 Task: Look for products in the category "Mozzarella" that are on sale.
Action: Mouse moved to (722, 264)
Screenshot: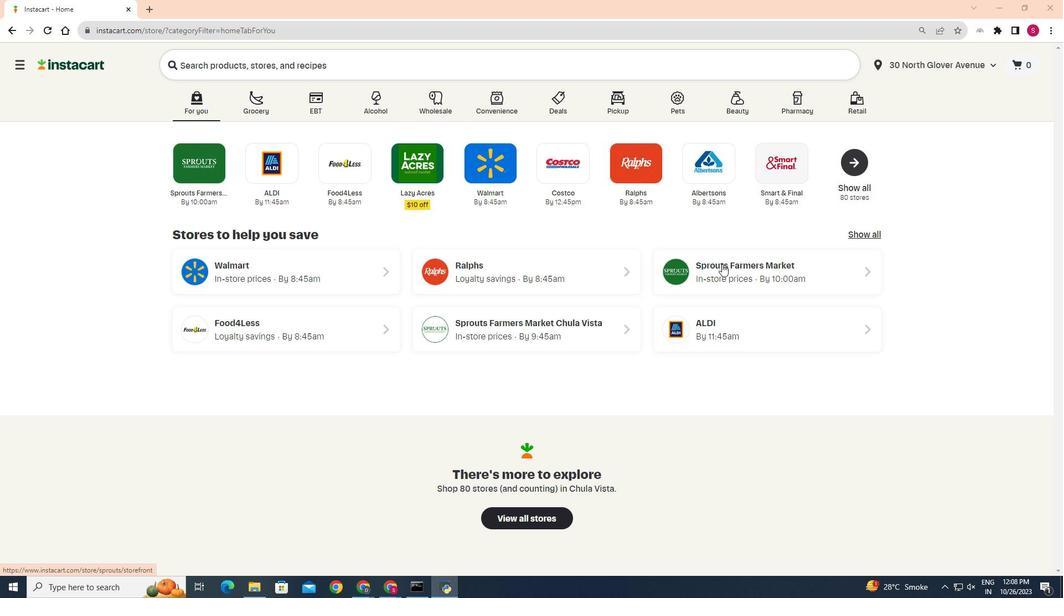 
Action: Mouse pressed left at (722, 264)
Screenshot: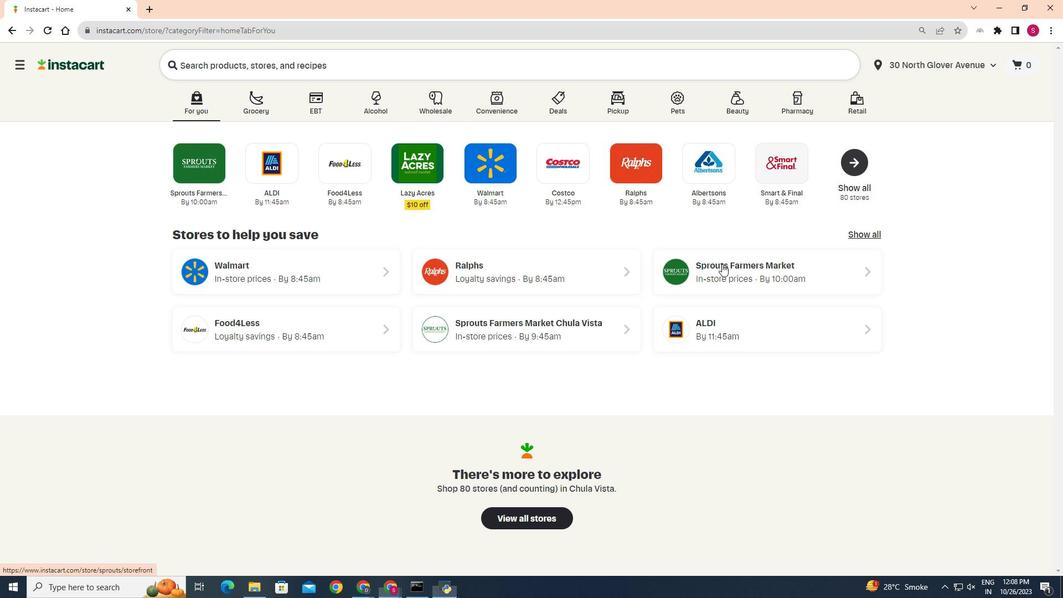 
Action: Mouse moved to (28, 463)
Screenshot: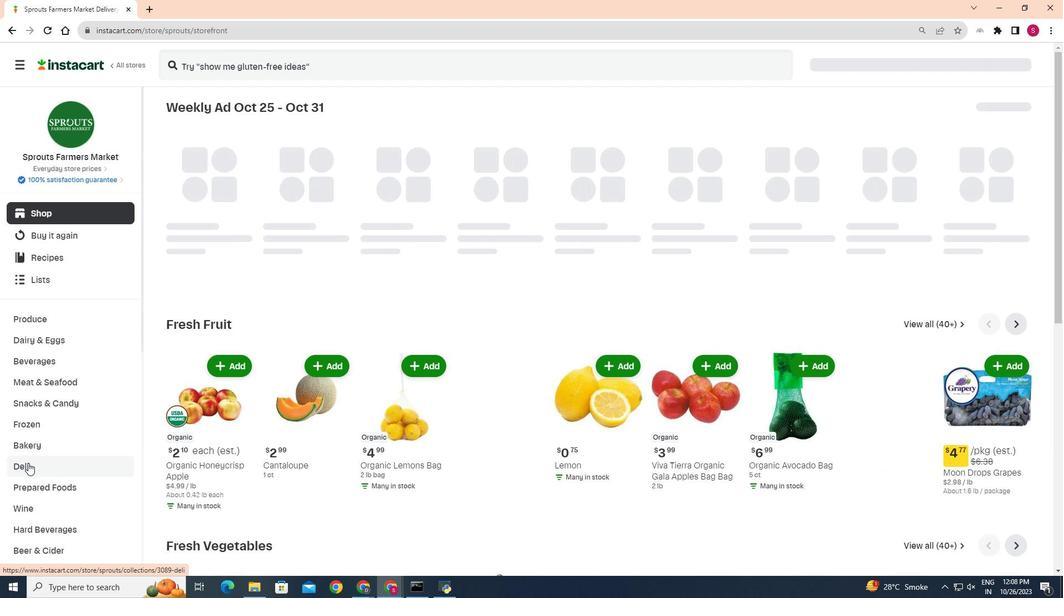 
Action: Mouse pressed left at (28, 463)
Screenshot: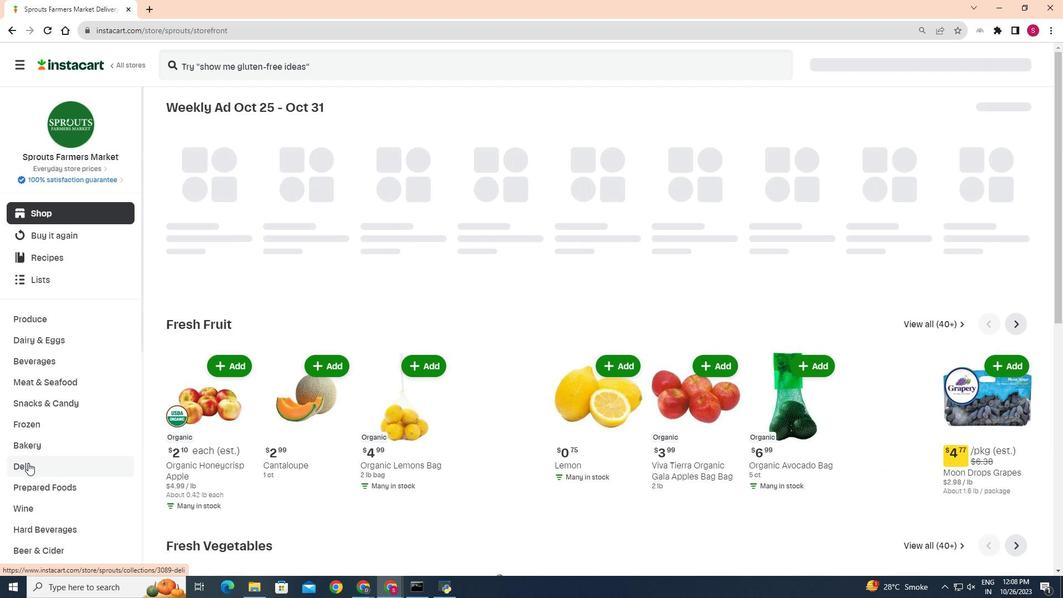 
Action: Mouse moved to (286, 135)
Screenshot: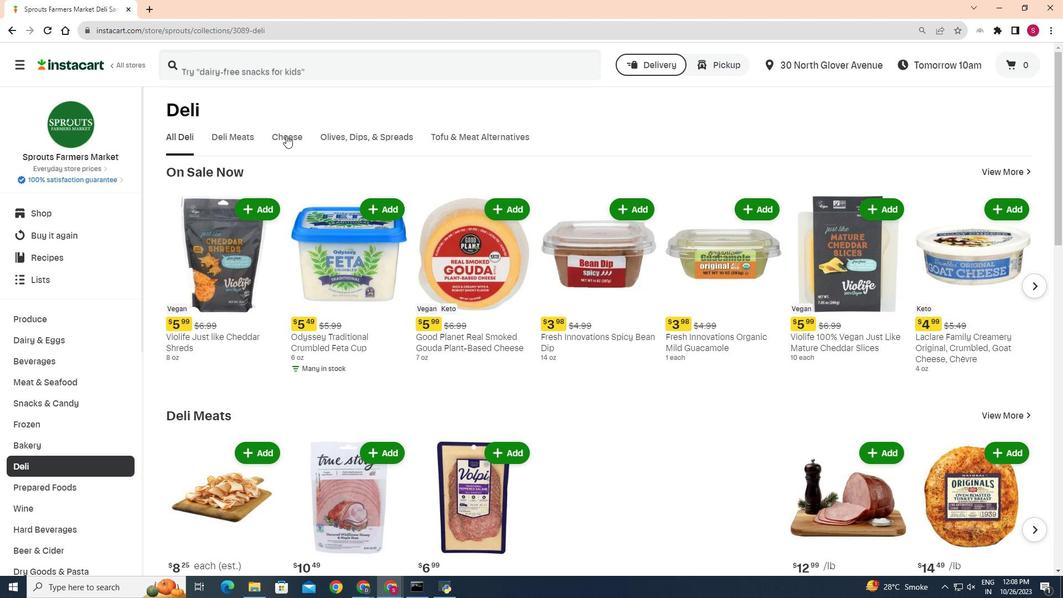 
Action: Mouse pressed left at (286, 135)
Screenshot: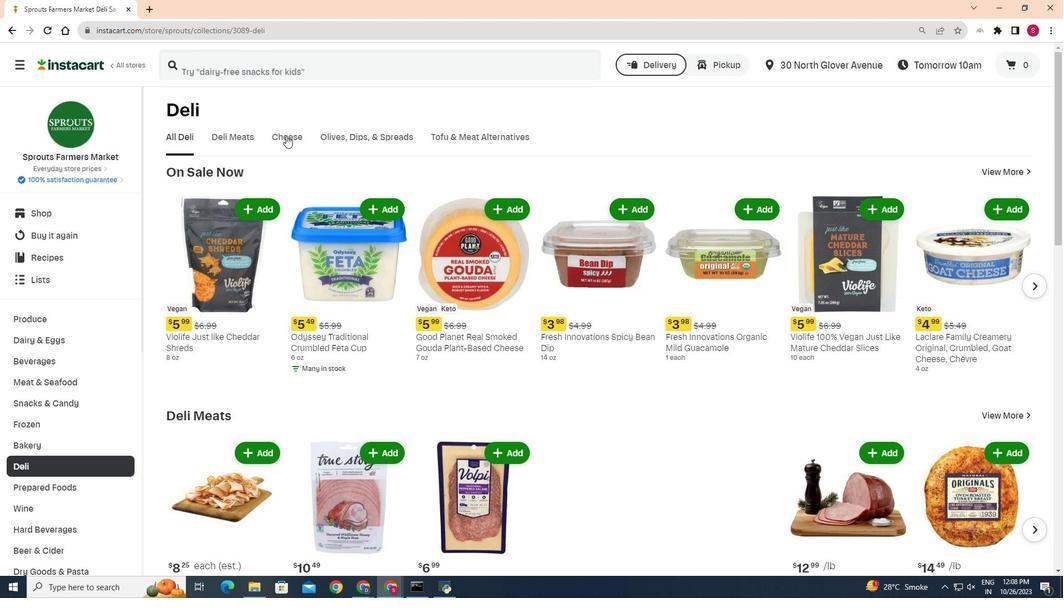 
Action: Mouse moved to (454, 181)
Screenshot: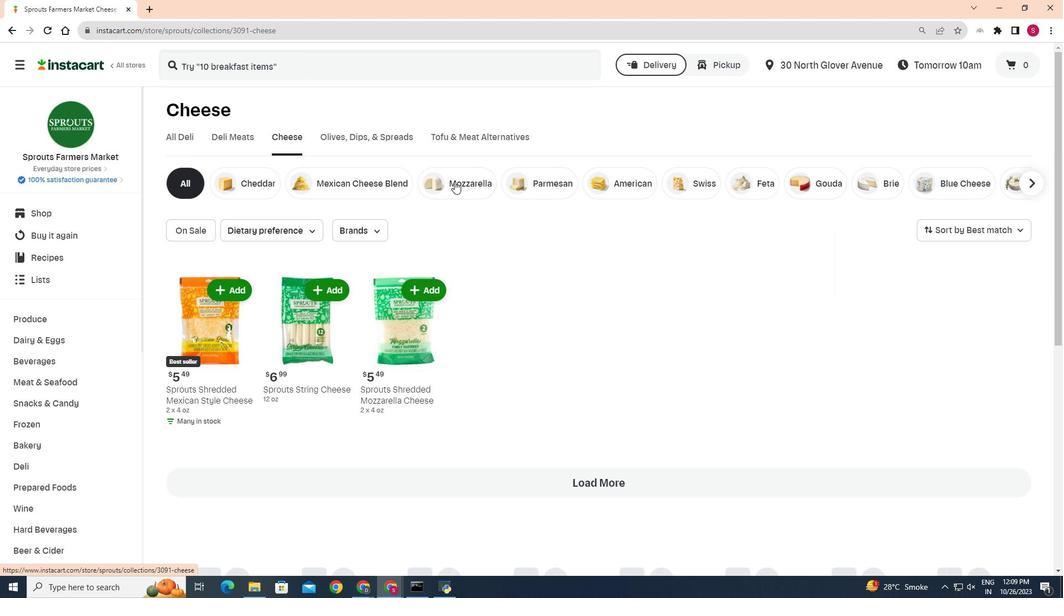 
Action: Mouse pressed left at (454, 181)
Screenshot: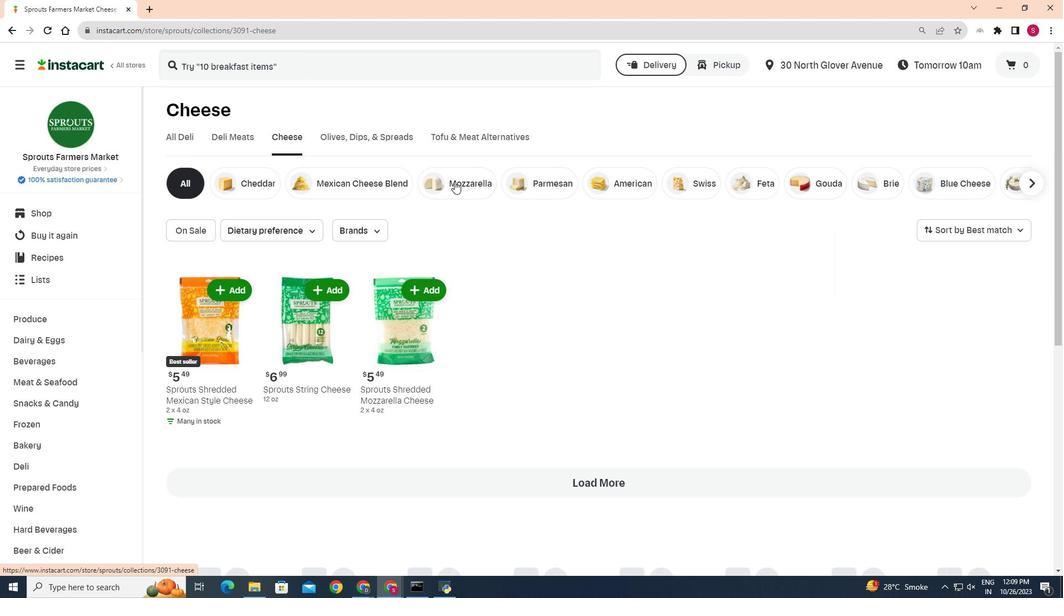
Action: Mouse moved to (744, 285)
Screenshot: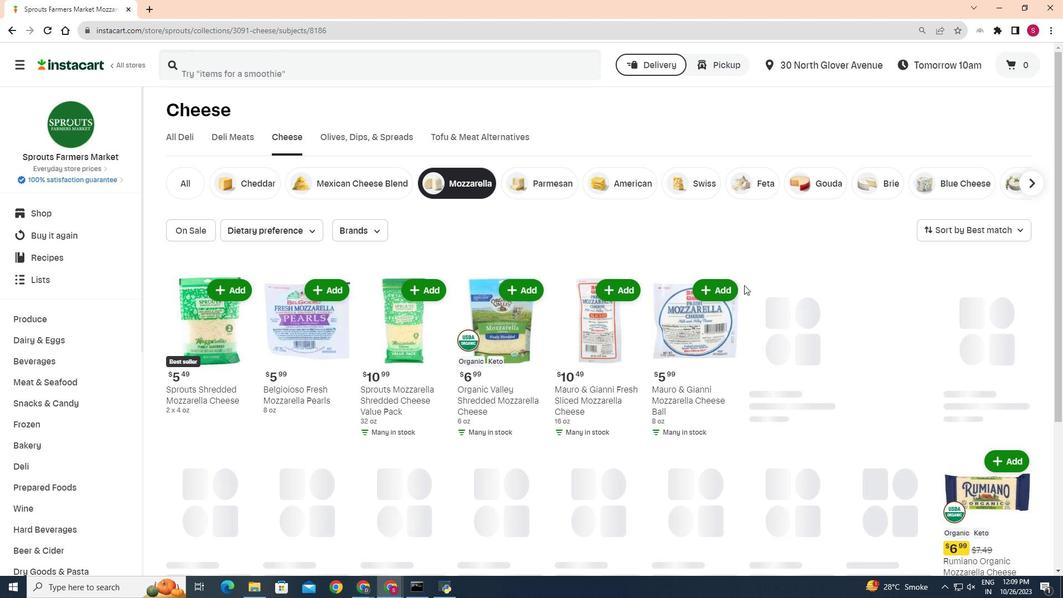 
Action: Mouse scrolled (744, 284) with delta (0, 0)
Screenshot: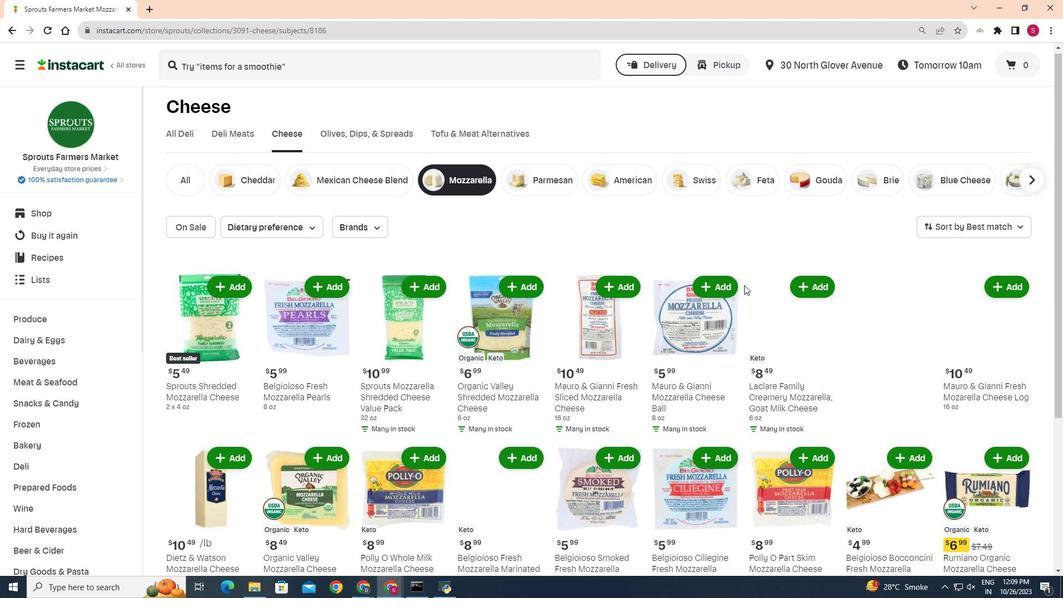
Action: Mouse moved to (744, 284)
Screenshot: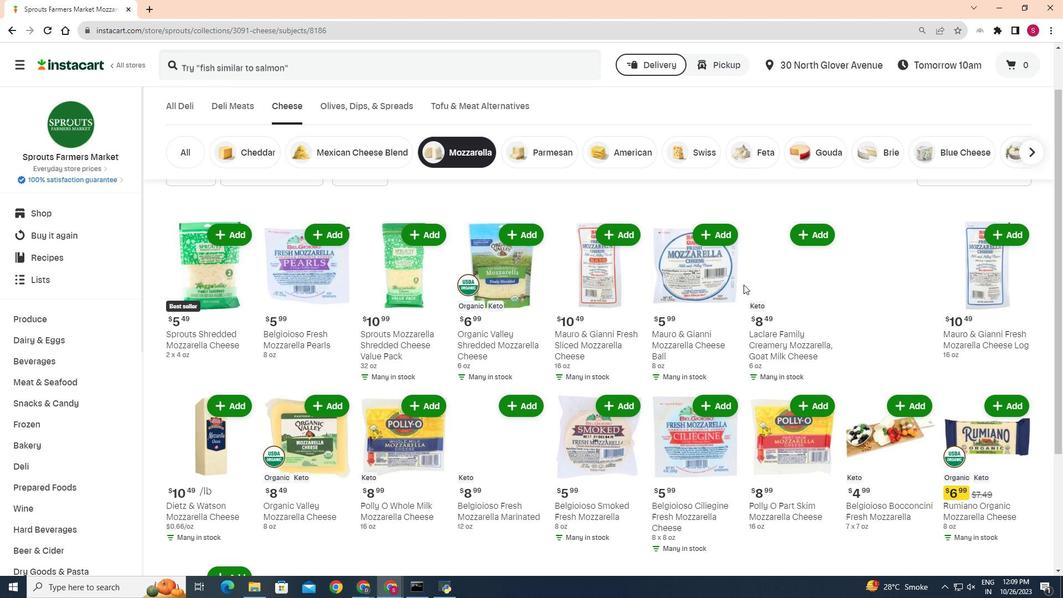 
Action: Mouse scrolled (744, 284) with delta (0, 0)
Screenshot: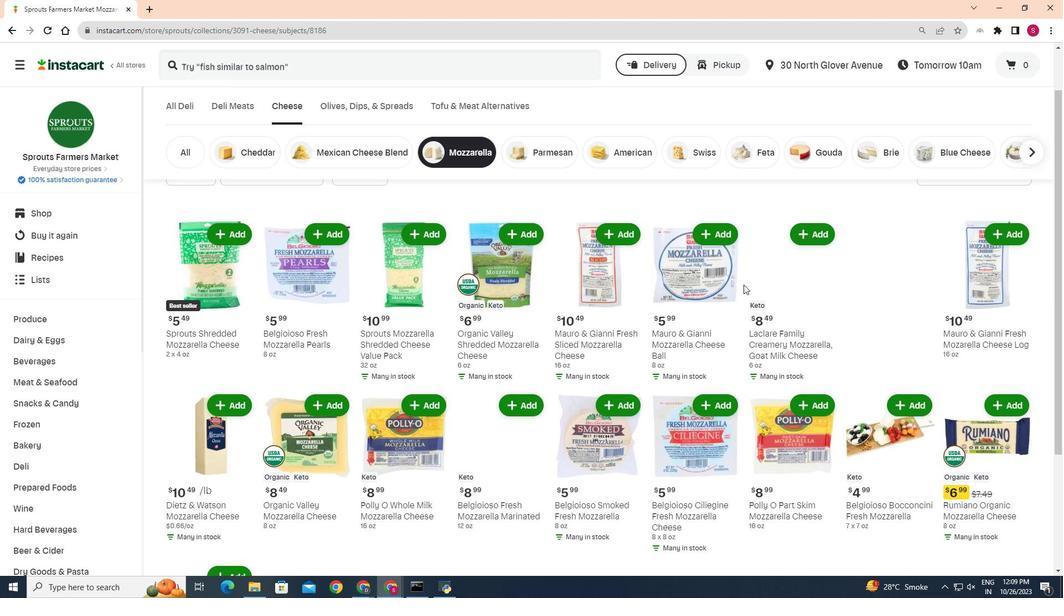 
Action: Mouse scrolled (744, 284) with delta (0, 0)
Screenshot: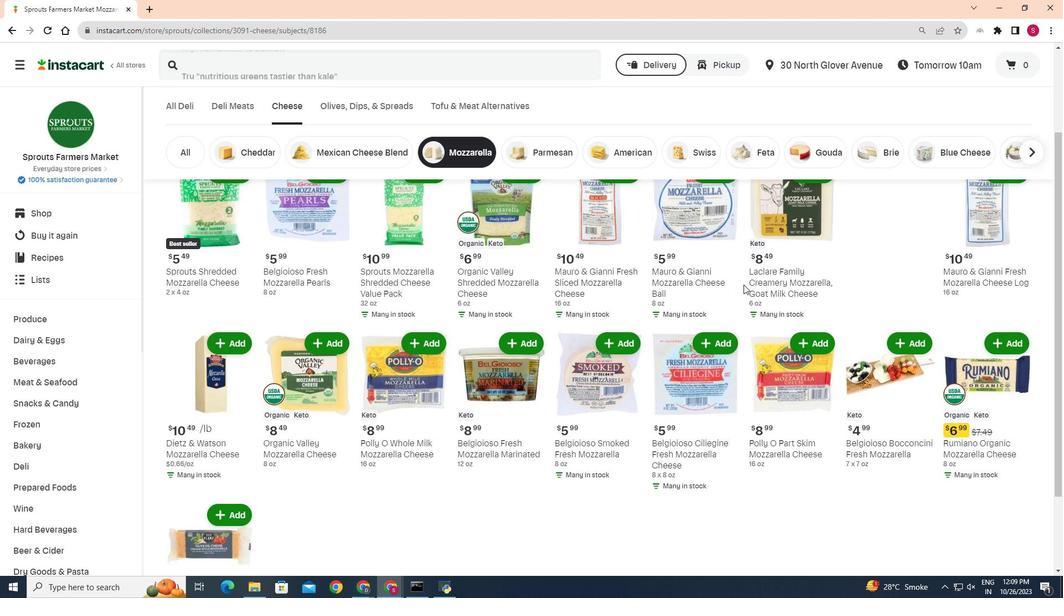 
Action: Mouse scrolled (744, 284) with delta (0, 0)
Screenshot: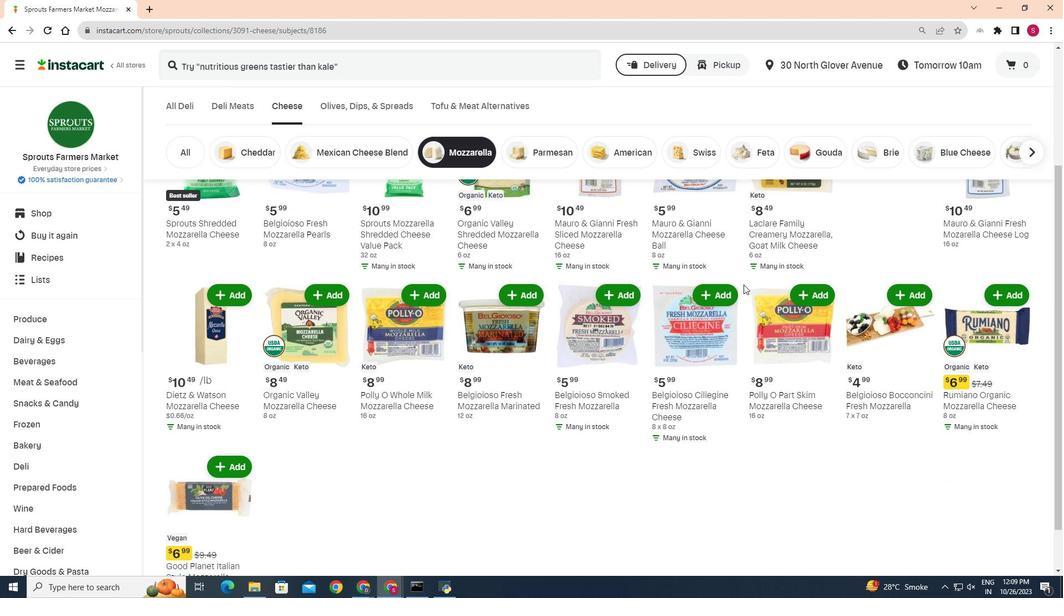 
Action: Mouse scrolled (744, 284) with delta (0, 0)
Screenshot: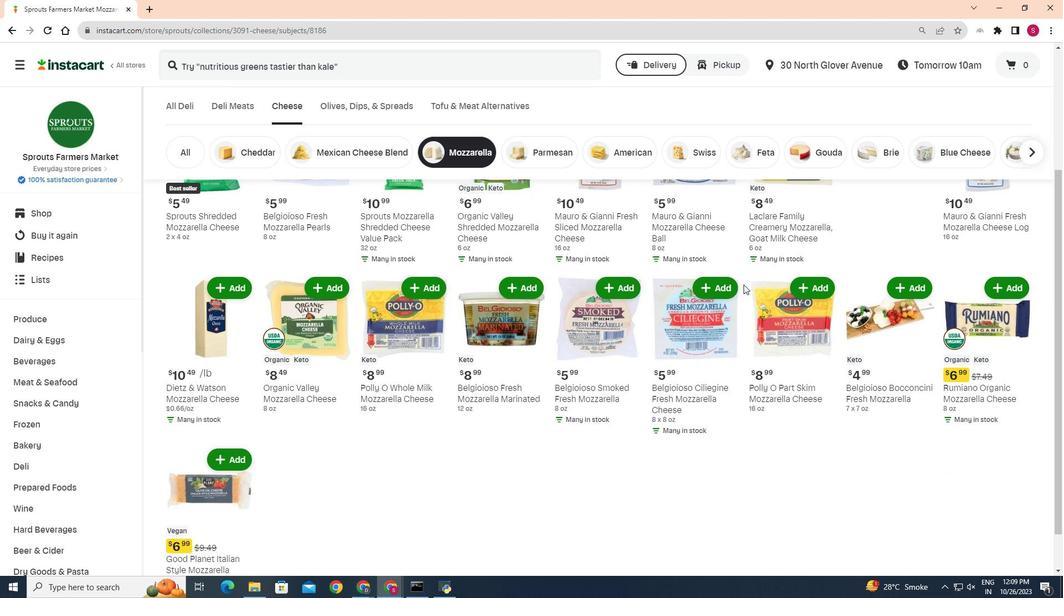 
Action: Mouse scrolled (744, 284) with delta (0, 0)
Screenshot: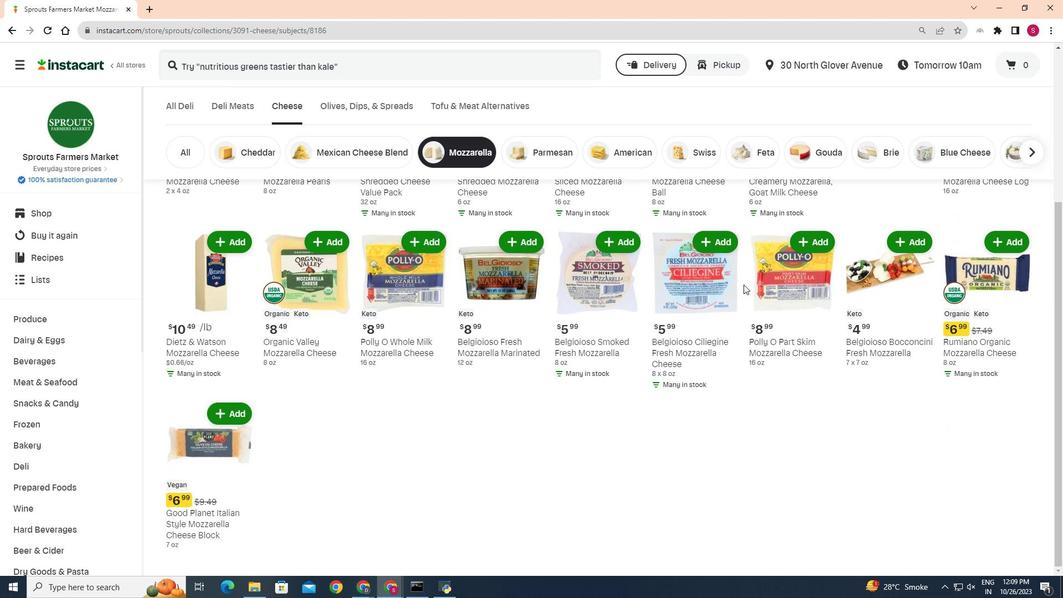 
Action: Mouse scrolled (744, 284) with delta (0, 0)
Screenshot: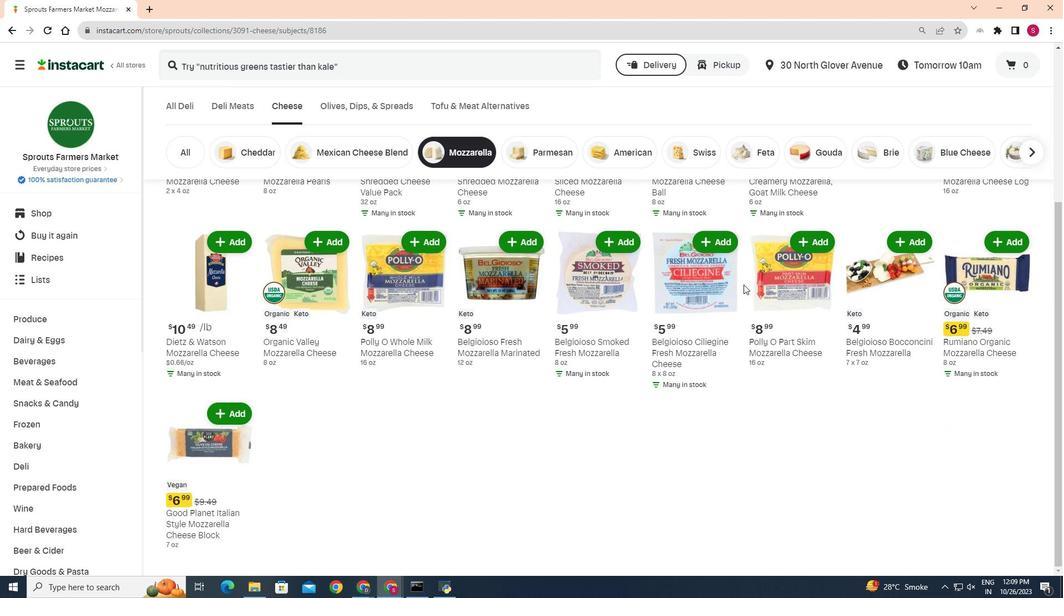 
Action: Mouse moved to (746, 283)
Screenshot: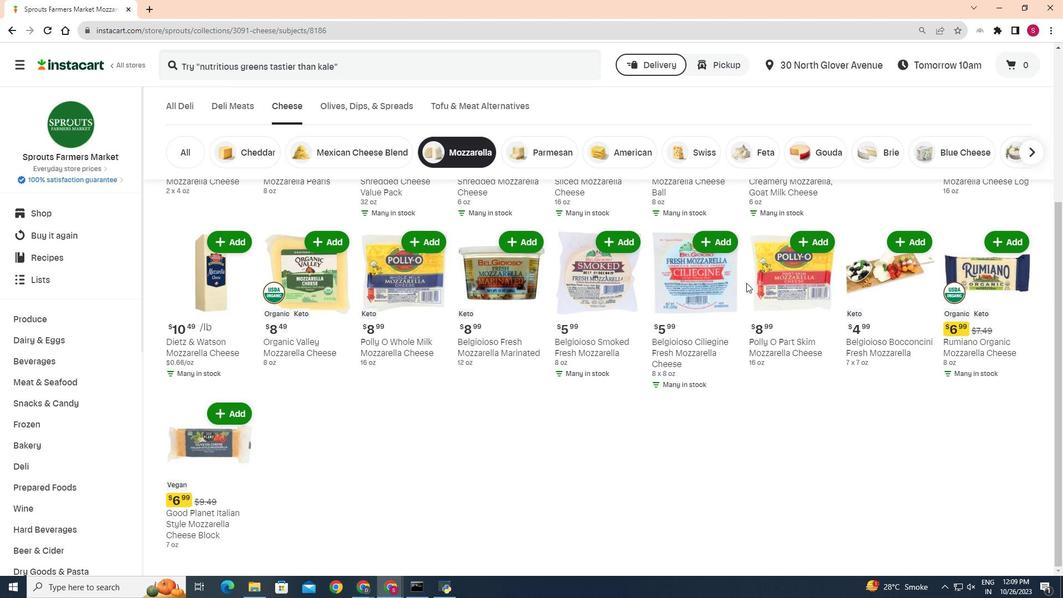 
